 Task: Create List Workplace Safety in Board Website Performance to Workspace Financial Reporting. Create List Occupational Health in Board Media Planning and Buying to Workspace Financial Reporting. Create List Environmental Sustainability in Board Sales Pipeline Analysis and Management to Workspace Financial Reporting
Action: Mouse moved to (536, 129)
Screenshot: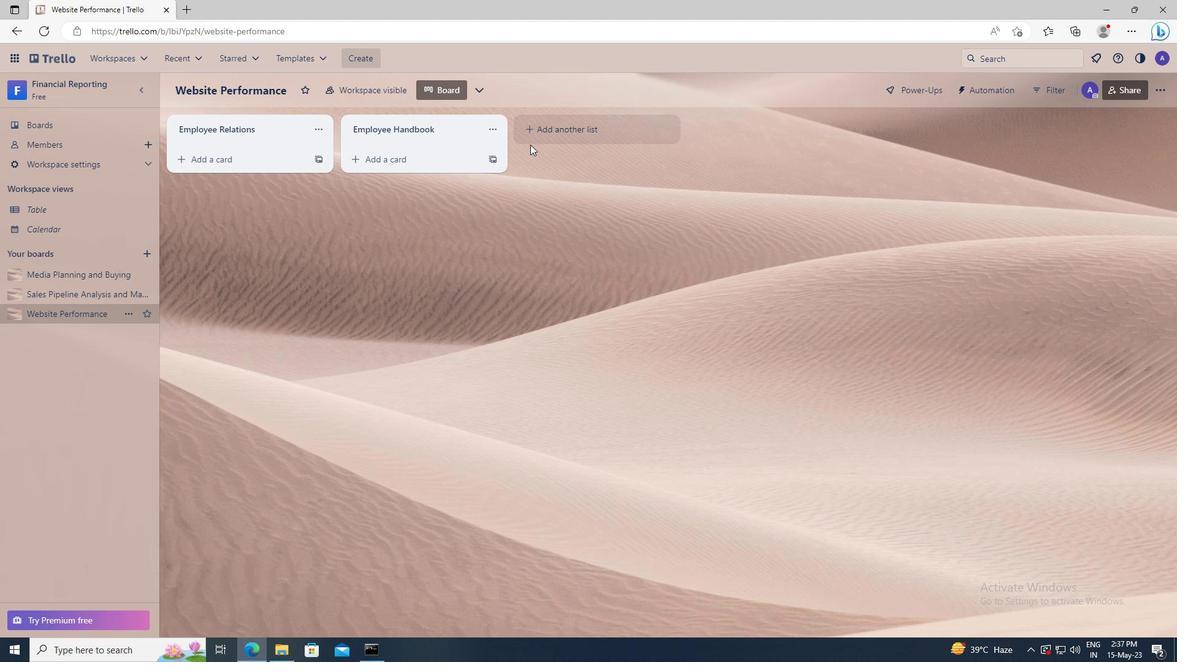 
Action: Mouse pressed left at (536, 129)
Screenshot: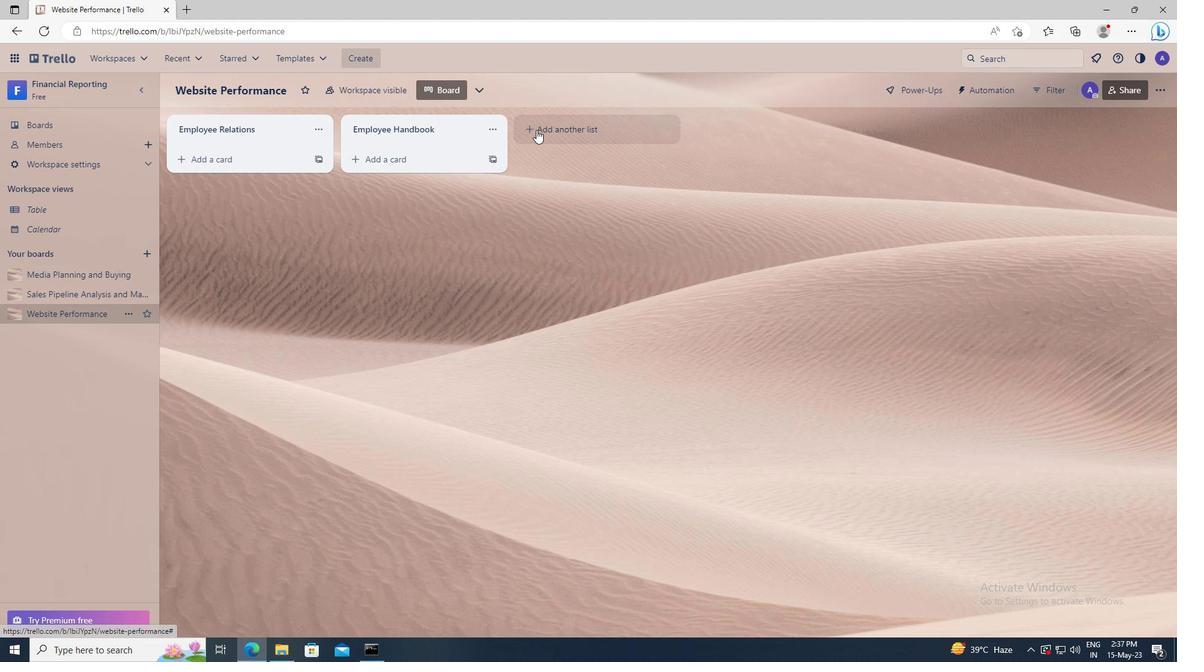 
Action: Key pressed <Key.shift>WORKPLACE<Key.space><Key.shift_r>SAFETY
Screenshot: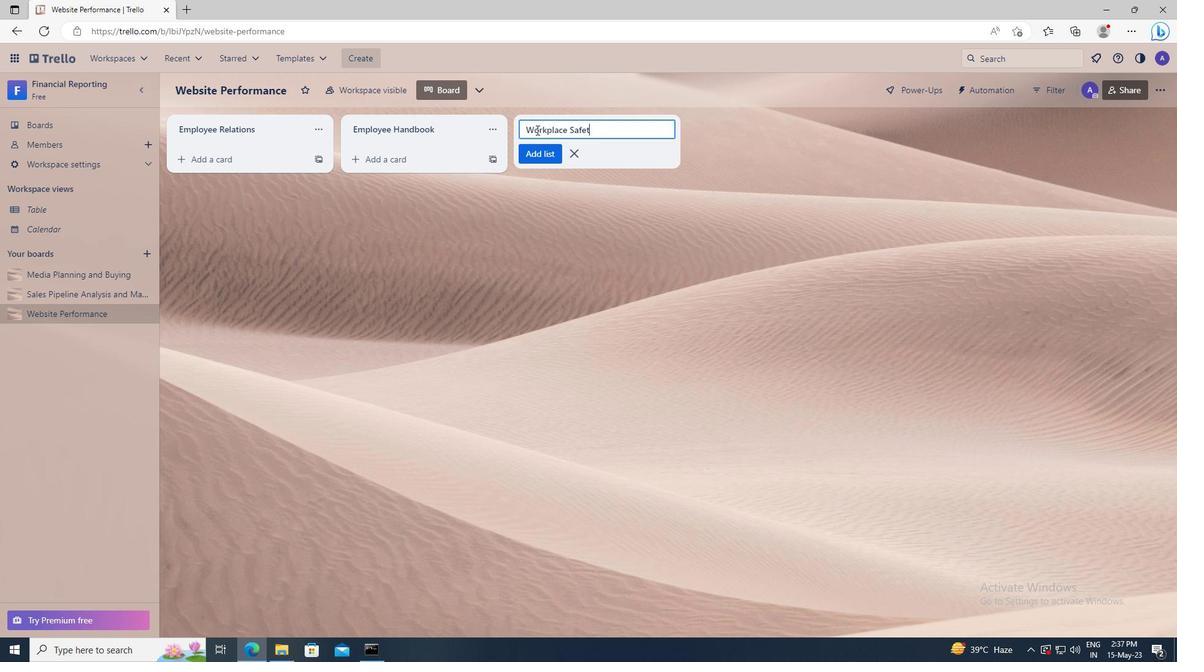 
Action: Mouse moved to (535, 152)
Screenshot: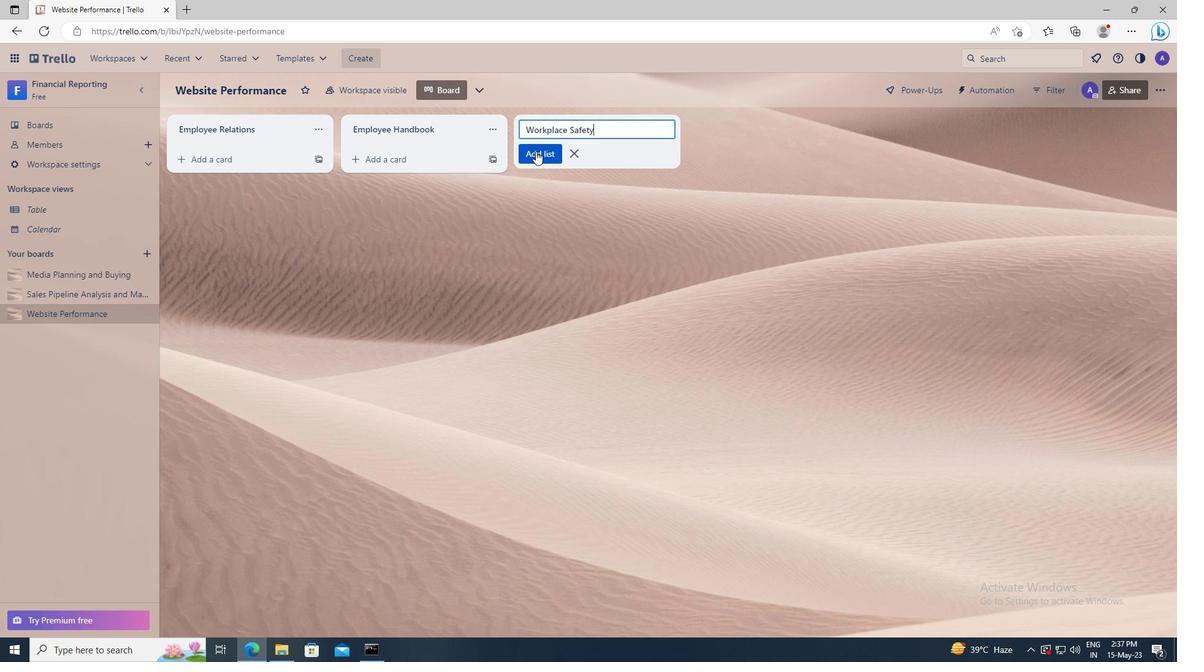 
Action: Mouse pressed left at (535, 152)
Screenshot: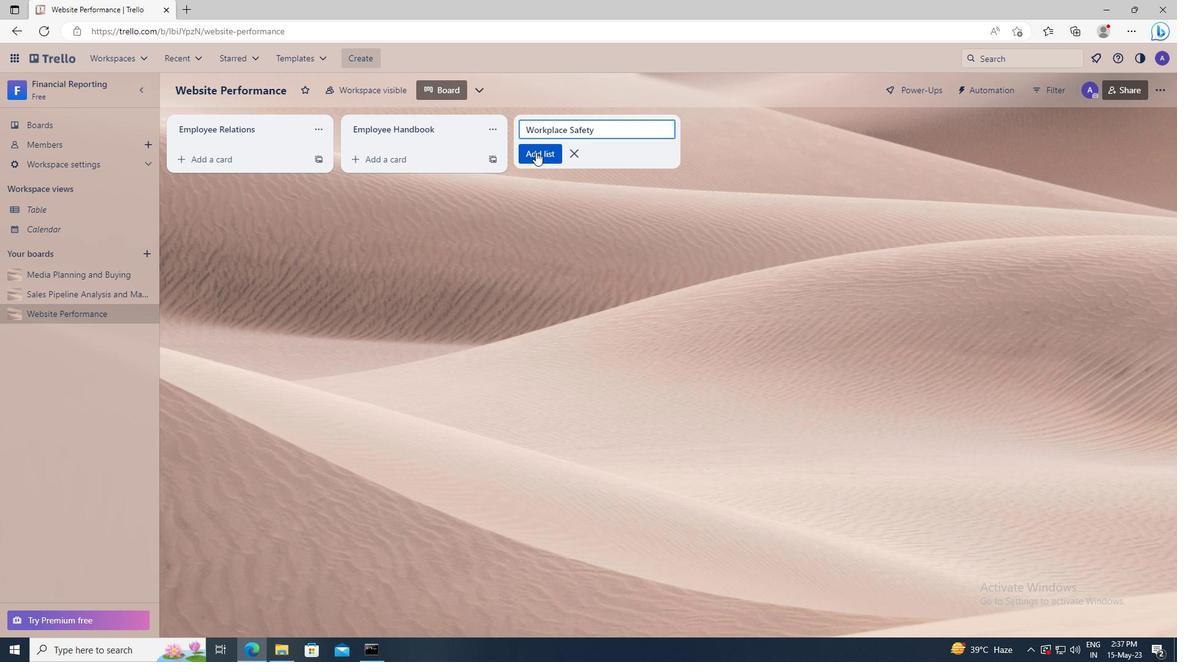 
Action: Mouse moved to (90, 274)
Screenshot: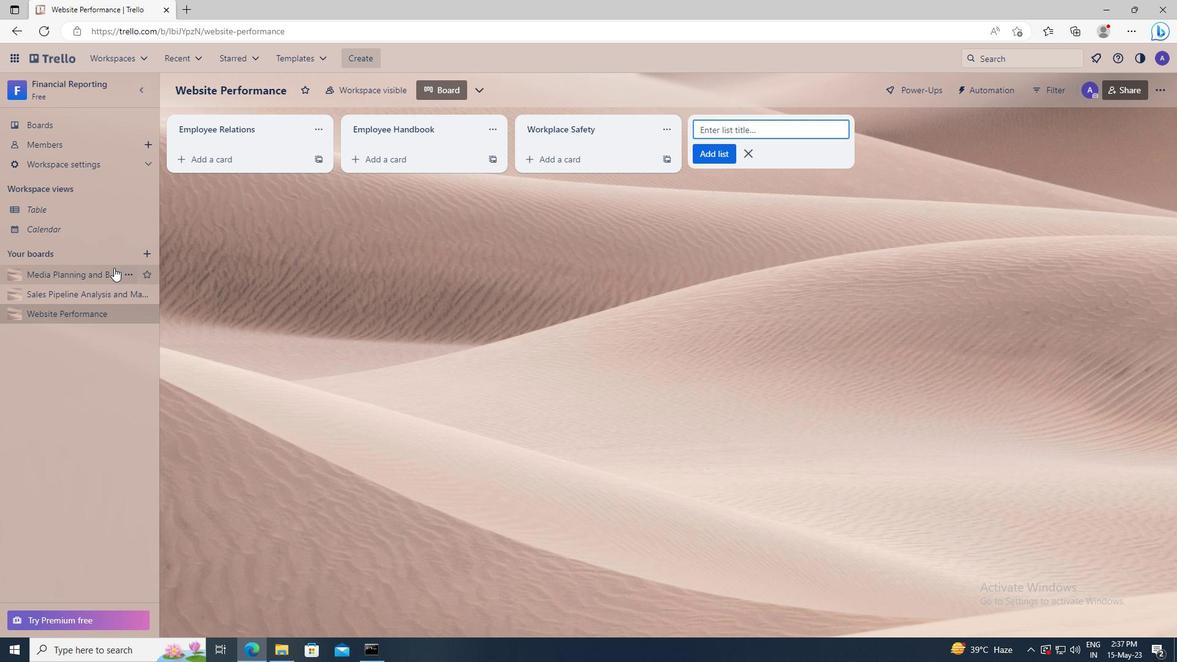 
Action: Mouse pressed left at (90, 274)
Screenshot: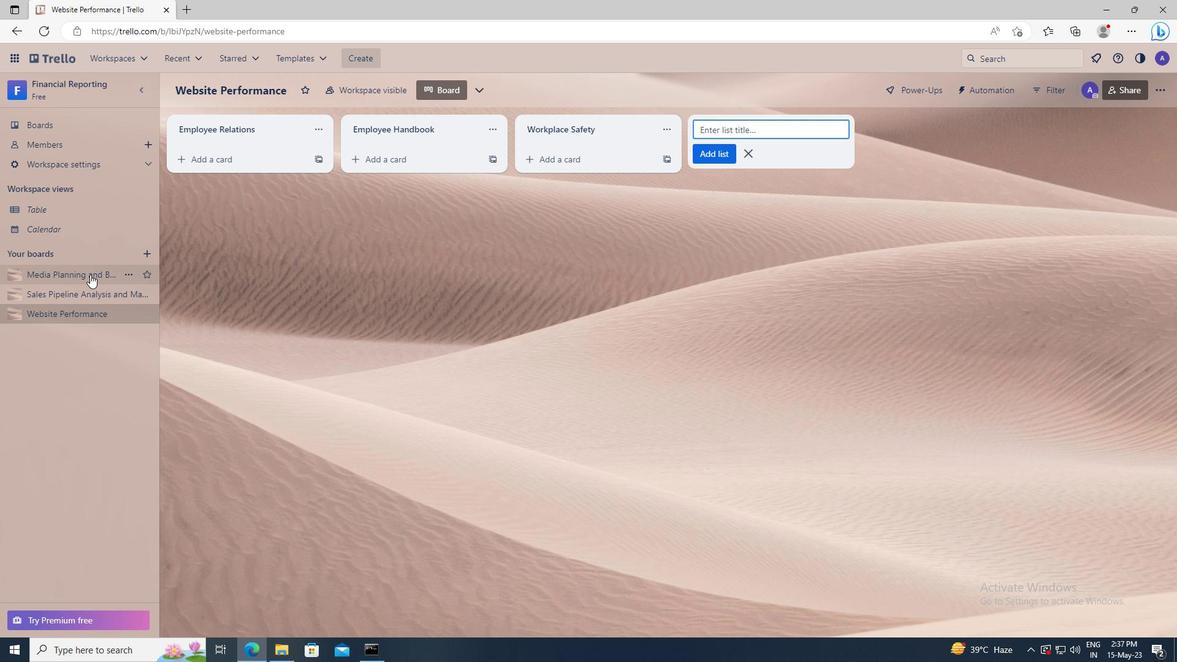 
Action: Mouse moved to (546, 128)
Screenshot: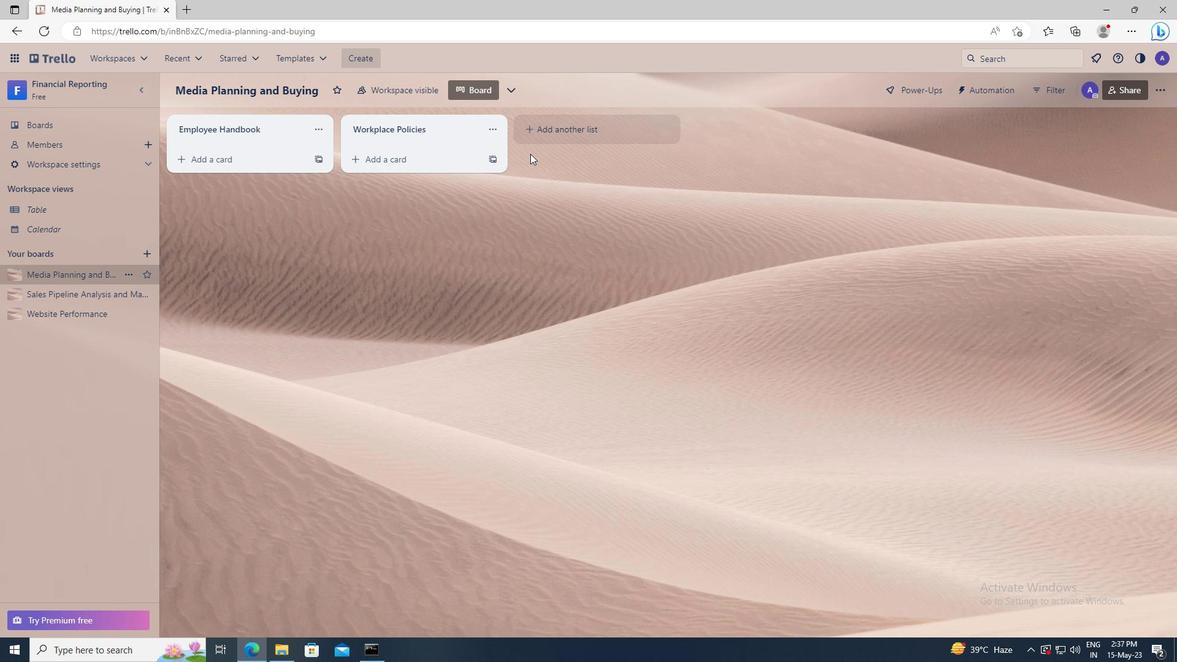 
Action: Mouse pressed left at (546, 128)
Screenshot: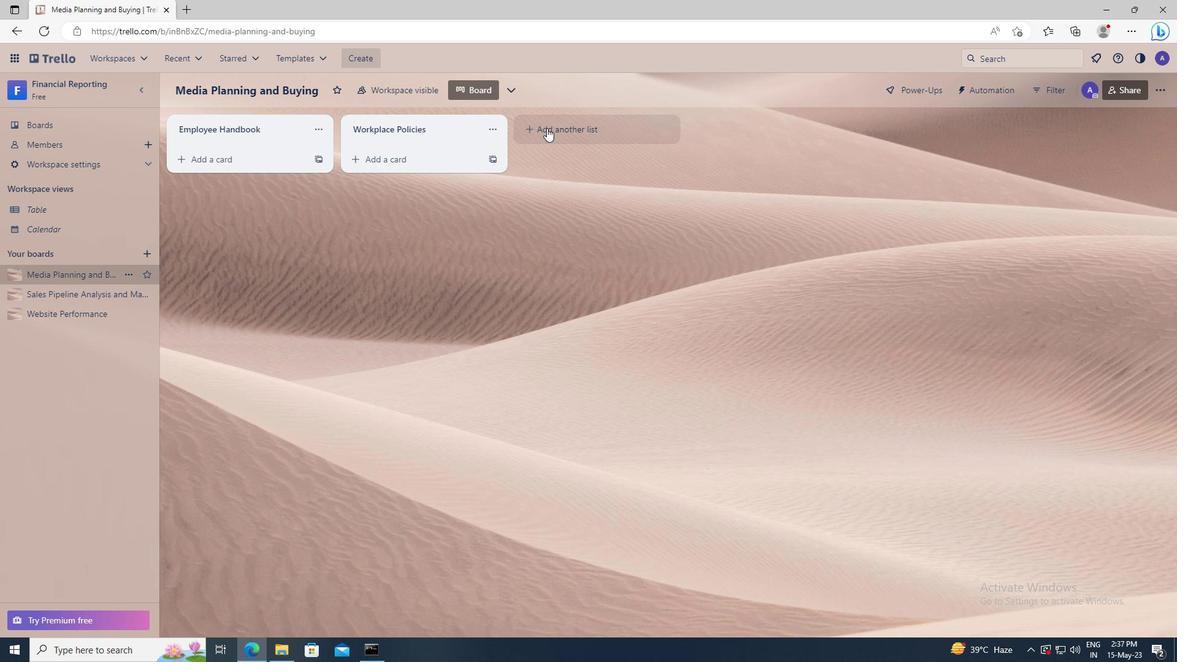 
Action: Key pressed <Key.shift>OCCUPATIONAL<Key.space><Key.shift>HEALTH
Screenshot: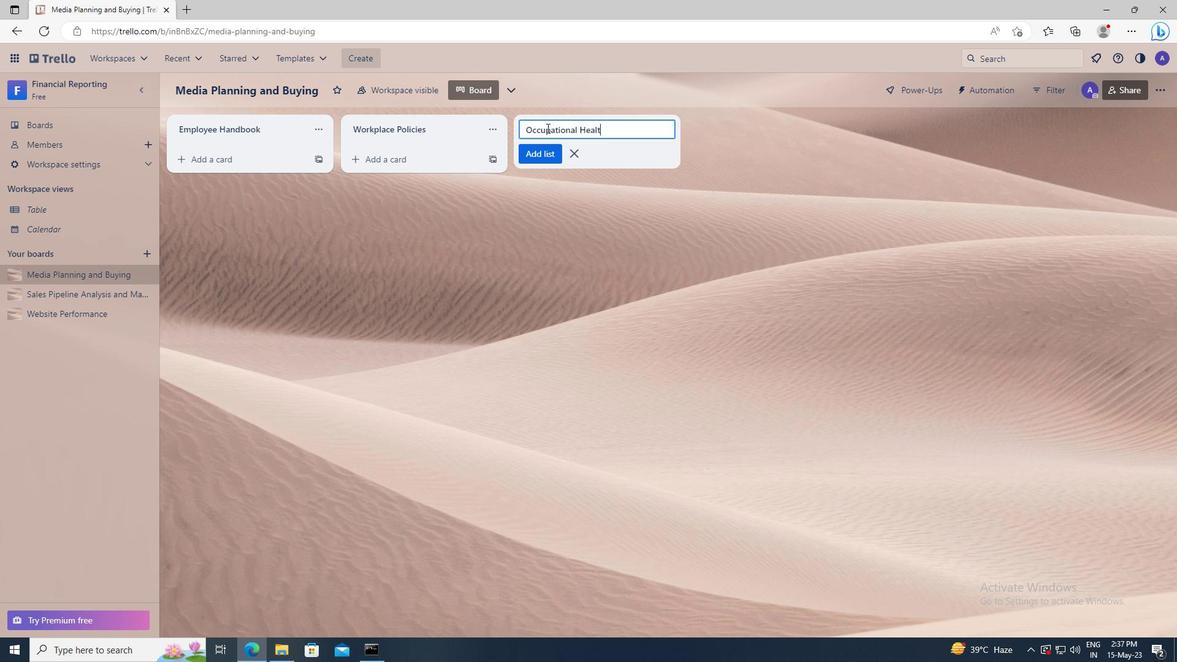 
Action: Mouse moved to (546, 149)
Screenshot: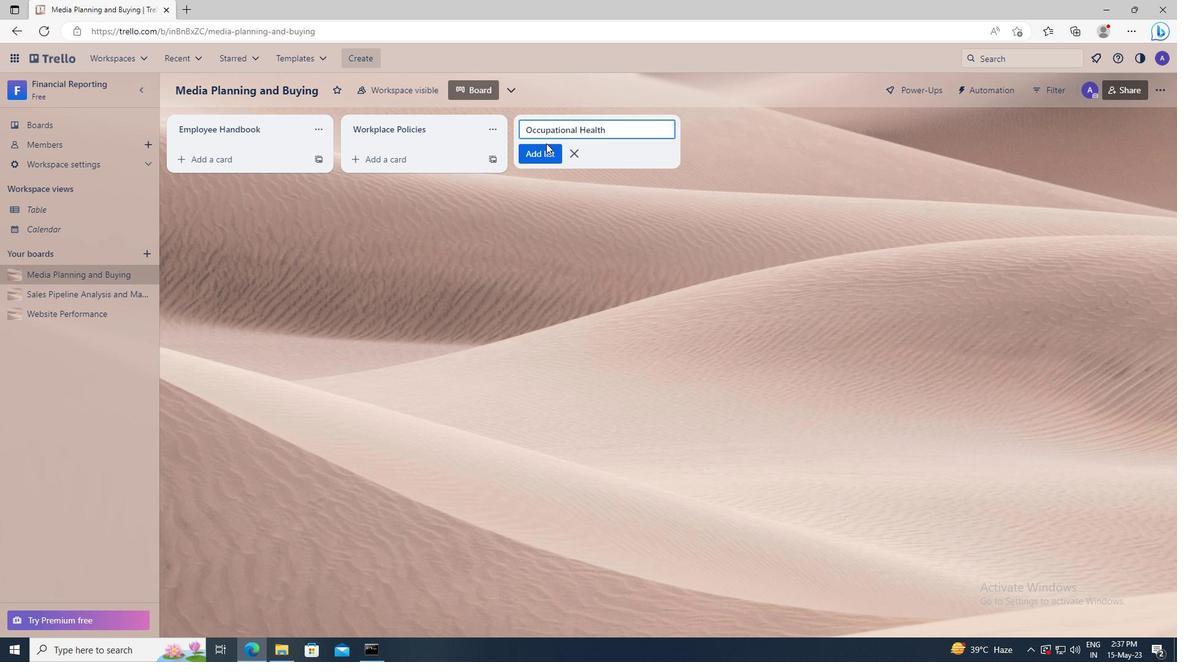
Action: Mouse pressed left at (546, 149)
Screenshot: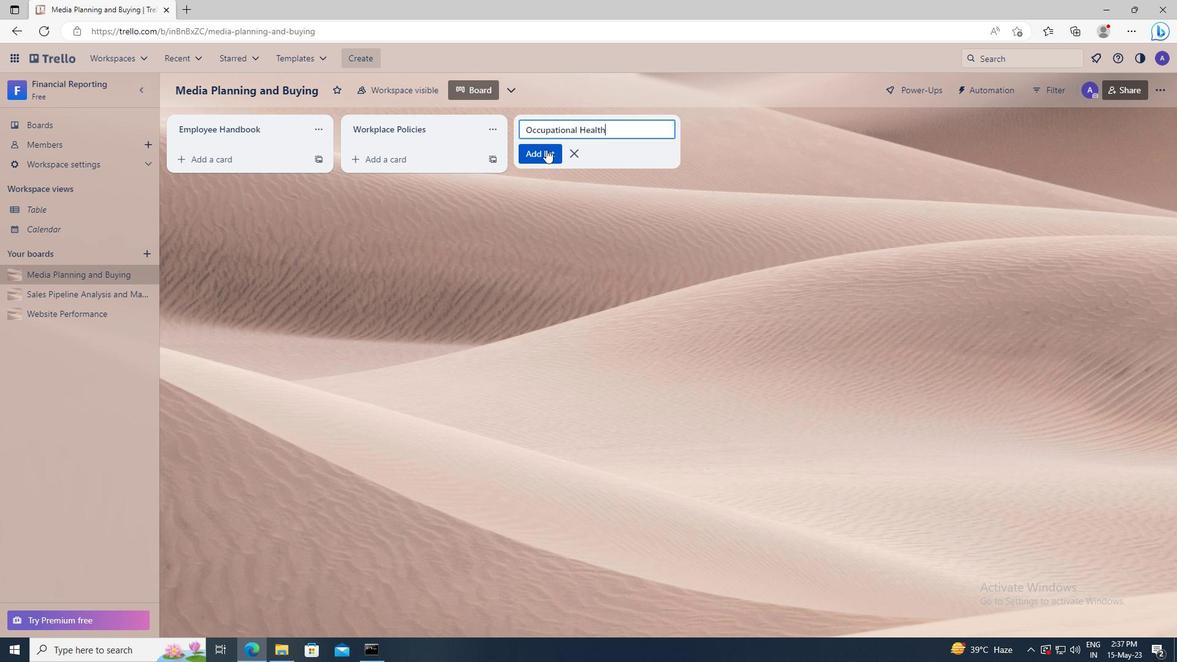 
Action: Mouse moved to (101, 294)
Screenshot: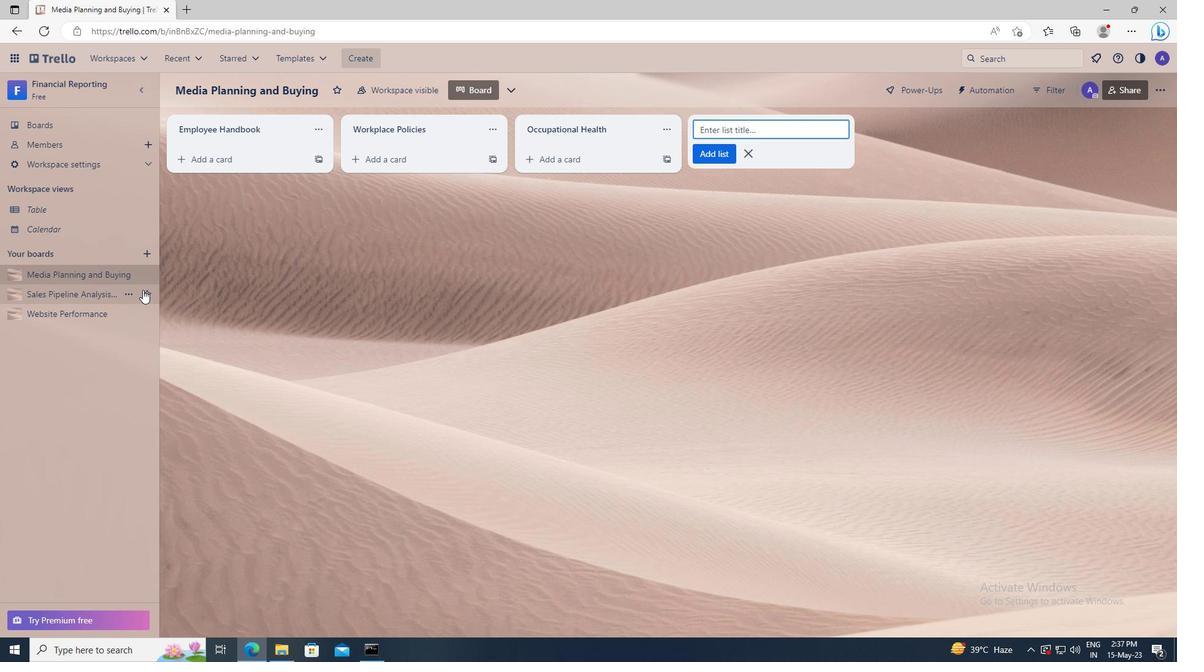 
Action: Mouse pressed left at (101, 294)
Screenshot: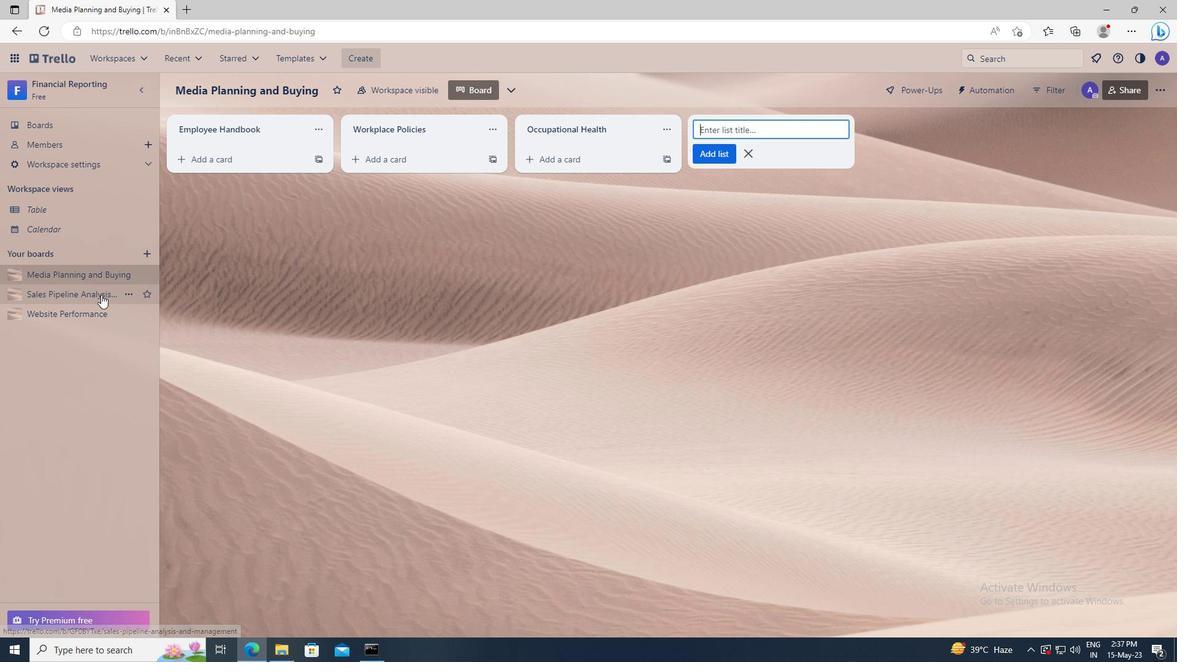 
Action: Mouse moved to (551, 124)
Screenshot: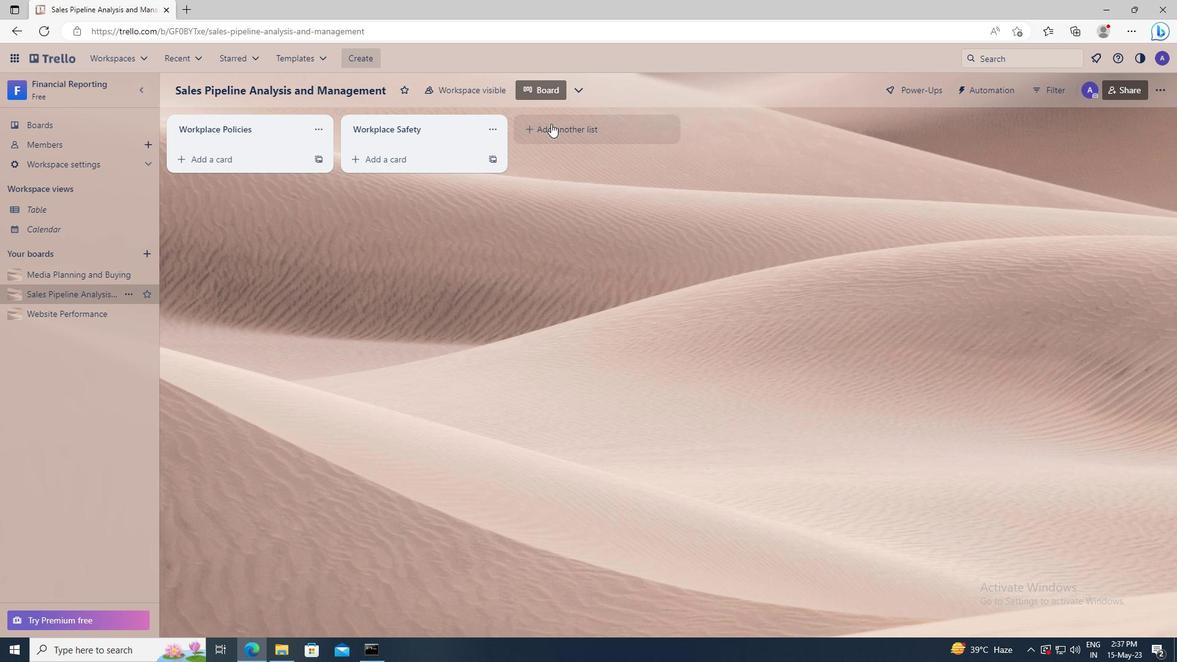 
Action: Mouse pressed left at (551, 124)
Screenshot: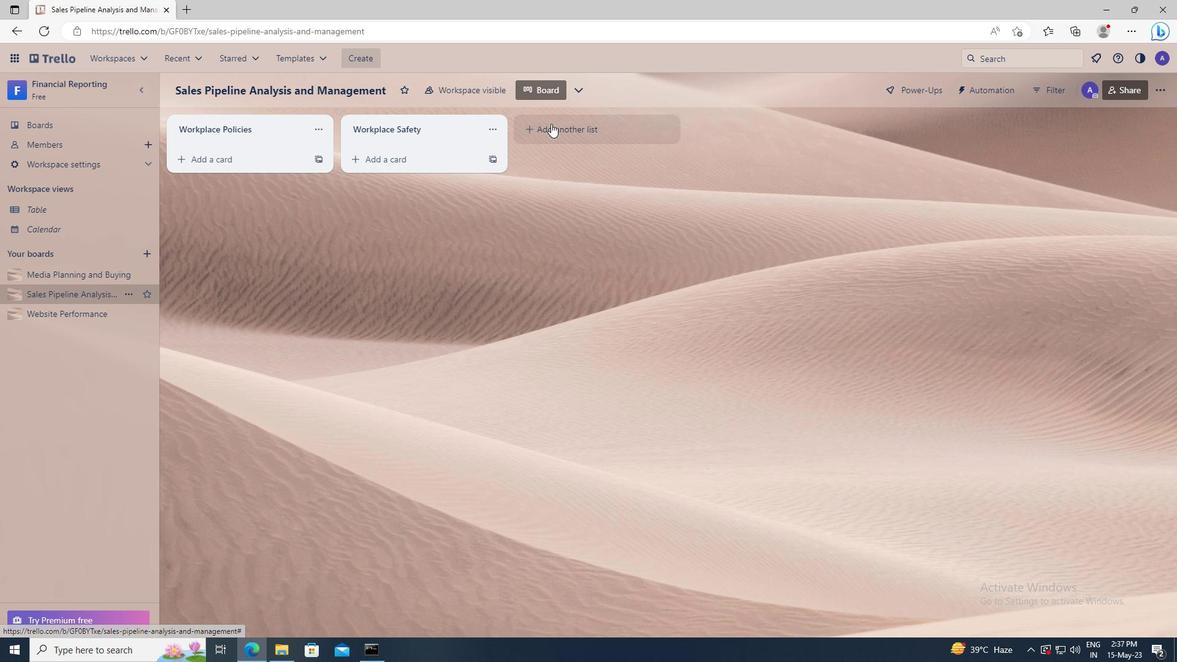 
Action: Key pressed <Key.shift>ENVIRONMENTAL<Key.space><Key.shift>SUSTAINABILITY
Screenshot: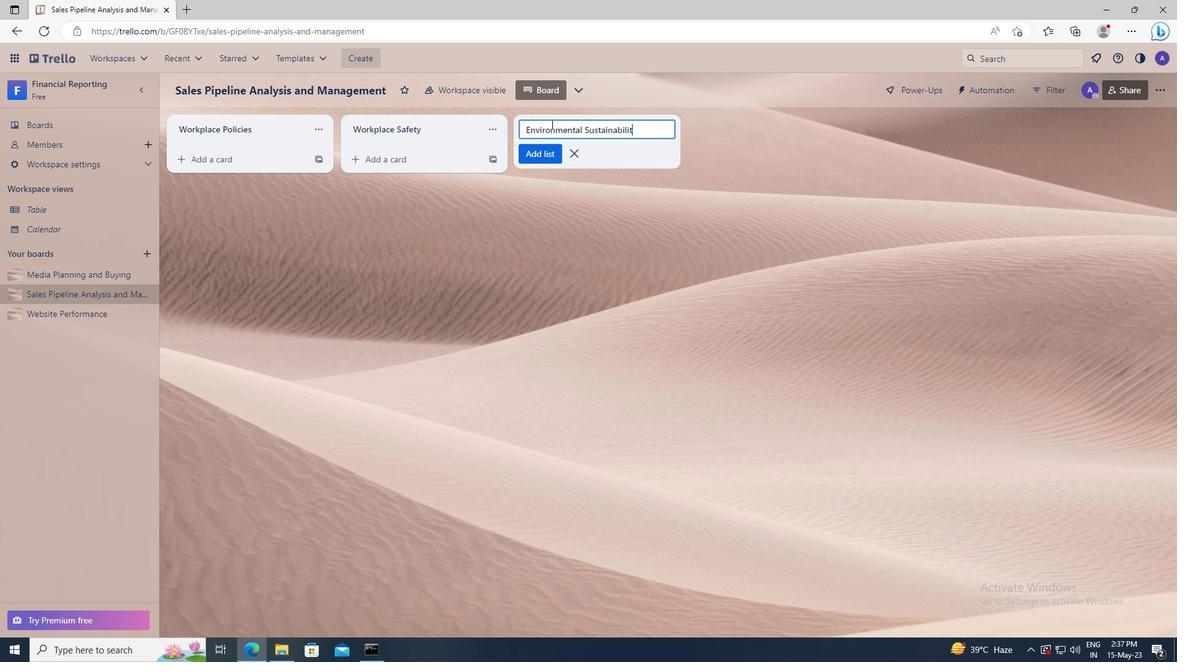 
Action: Mouse moved to (545, 156)
Screenshot: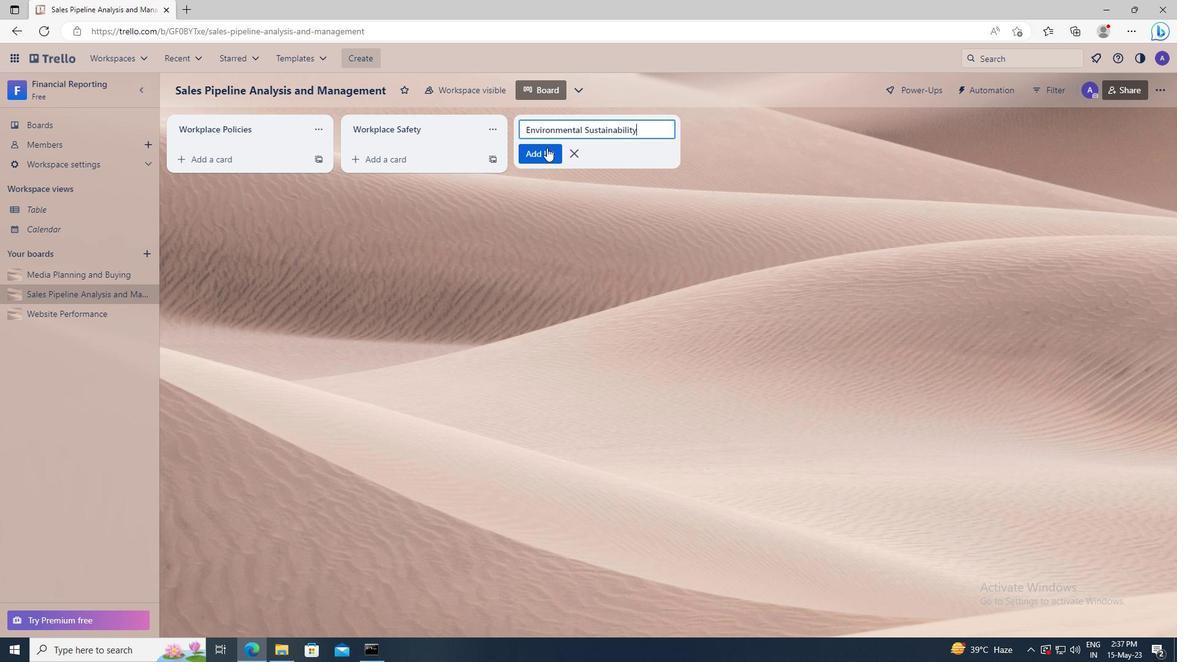 
Action: Mouse pressed left at (545, 156)
Screenshot: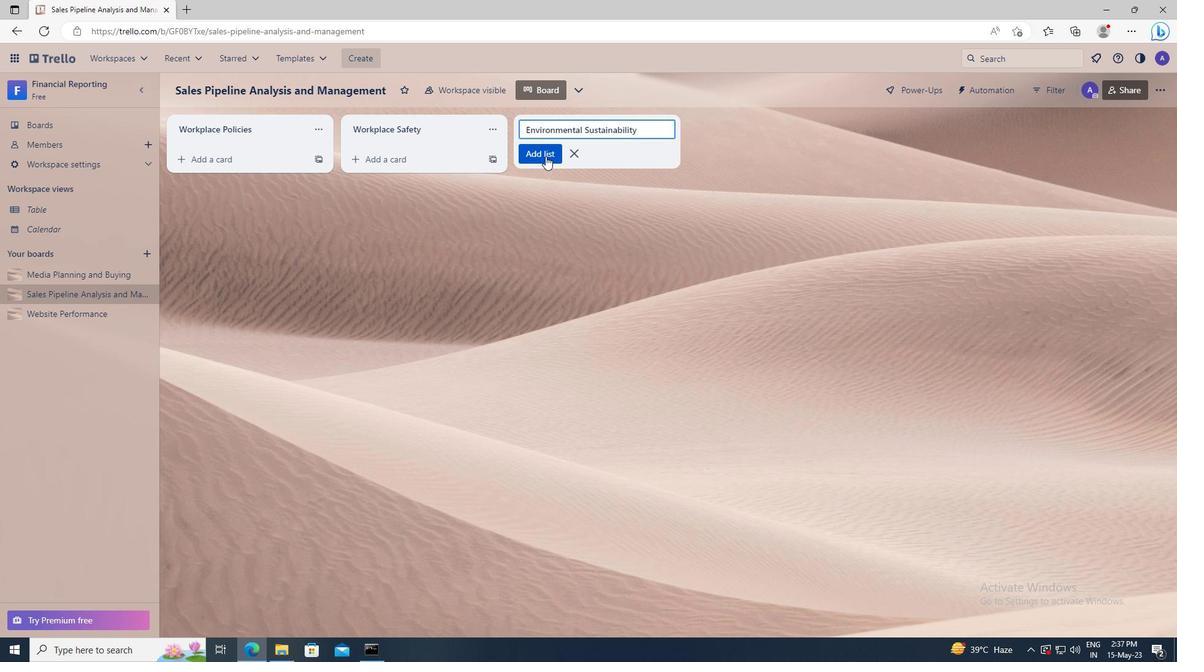 
